 Task: Create a section Hurry Scurry and in the section, add a milestone Release Management Implementation in the project BioTech
Action: Mouse moved to (548, 521)
Screenshot: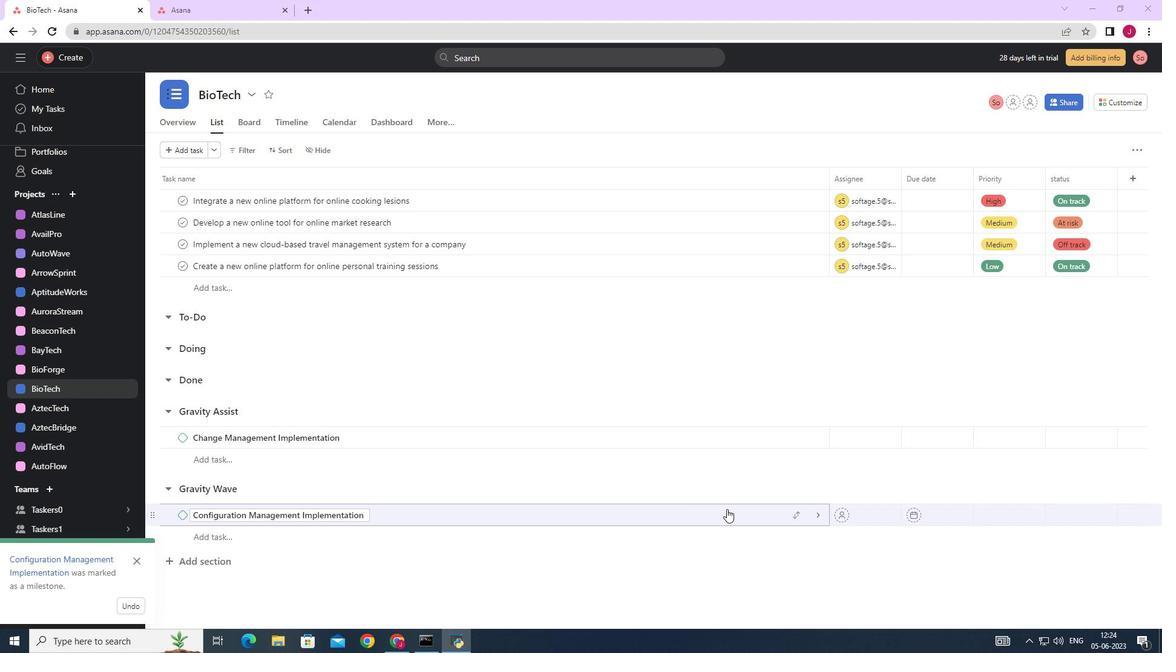 
Action: Mouse scrolled (635, 518) with delta (0, 0)
Screenshot: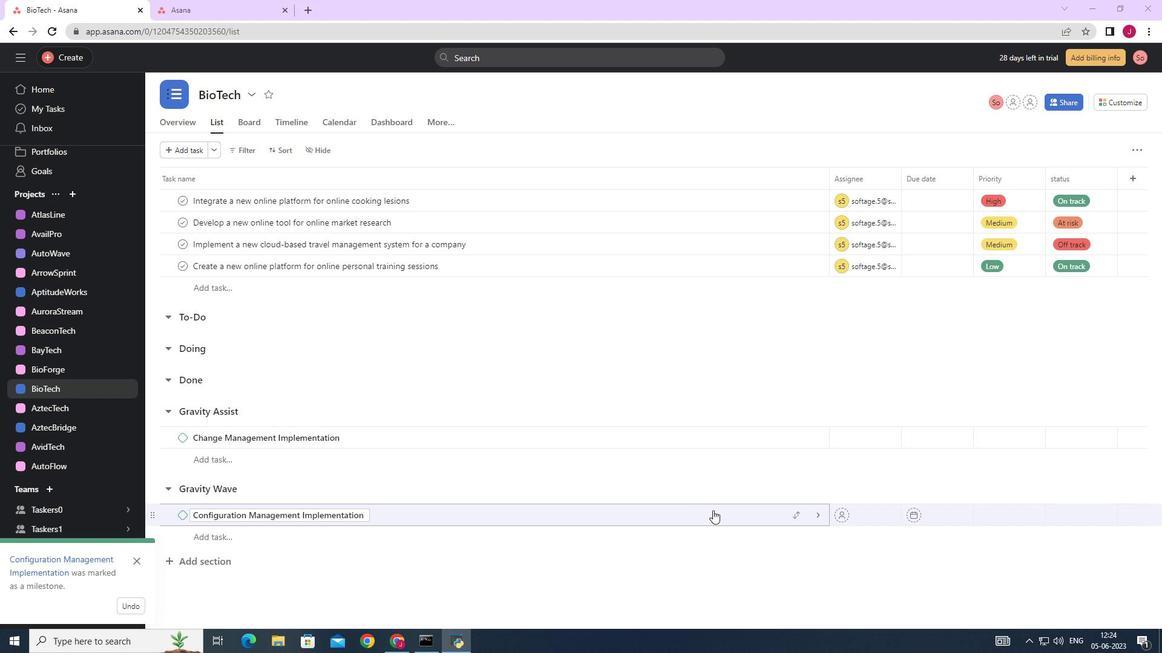 
Action: Mouse moved to (532, 521)
Screenshot: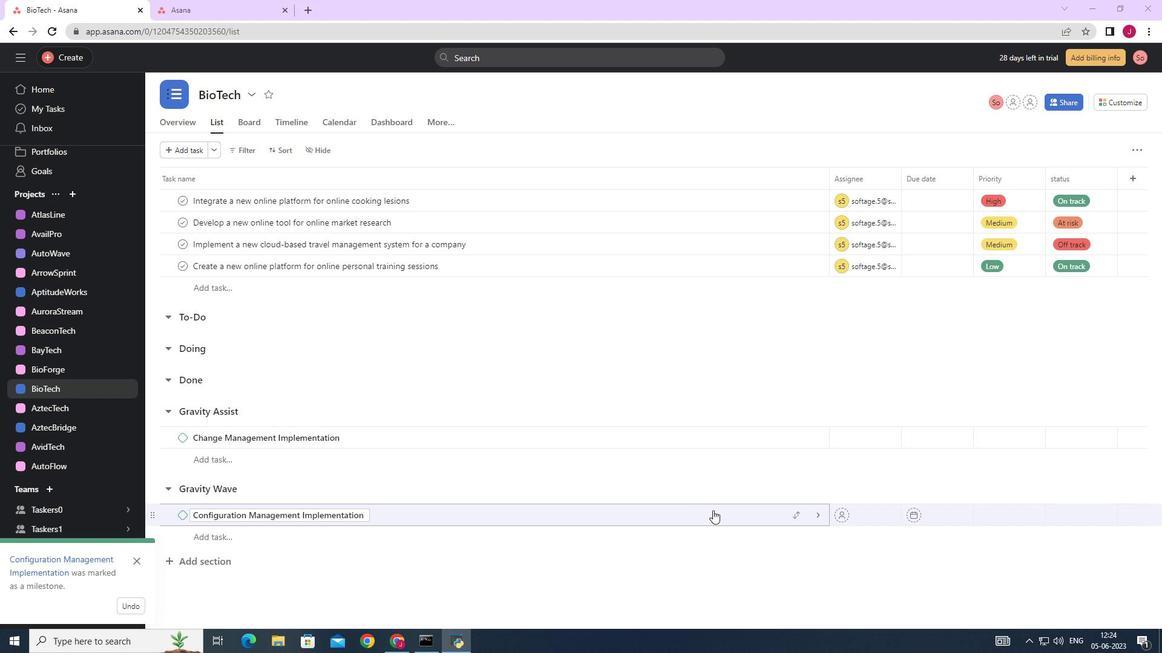 
Action: Mouse scrolled (596, 521) with delta (0, 0)
Screenshot: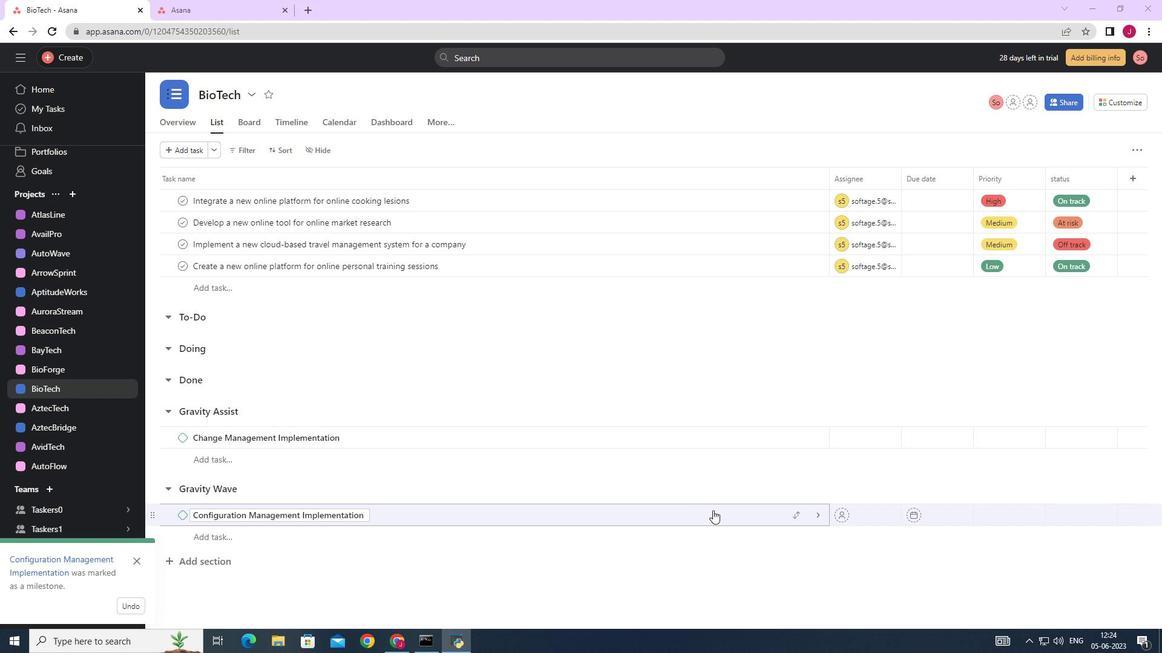 
Action: Mouse moved to (518, 521)
Screenshot: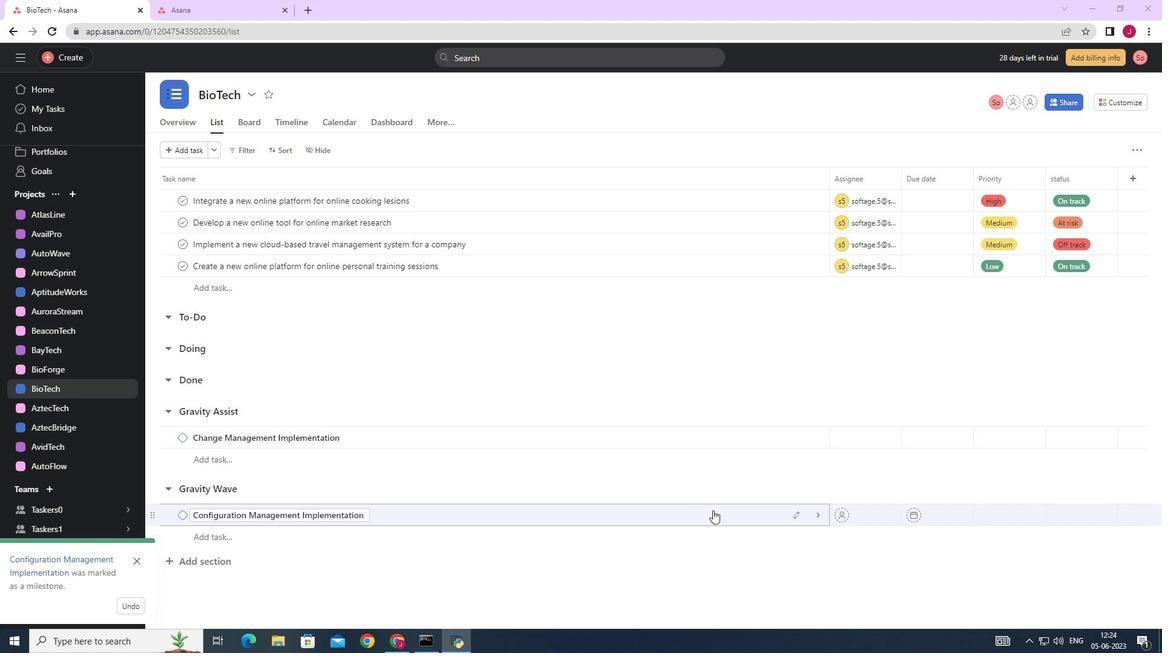 
Action: Mouse scrolled (563, 521) with delta (0, 0)
Screenshot: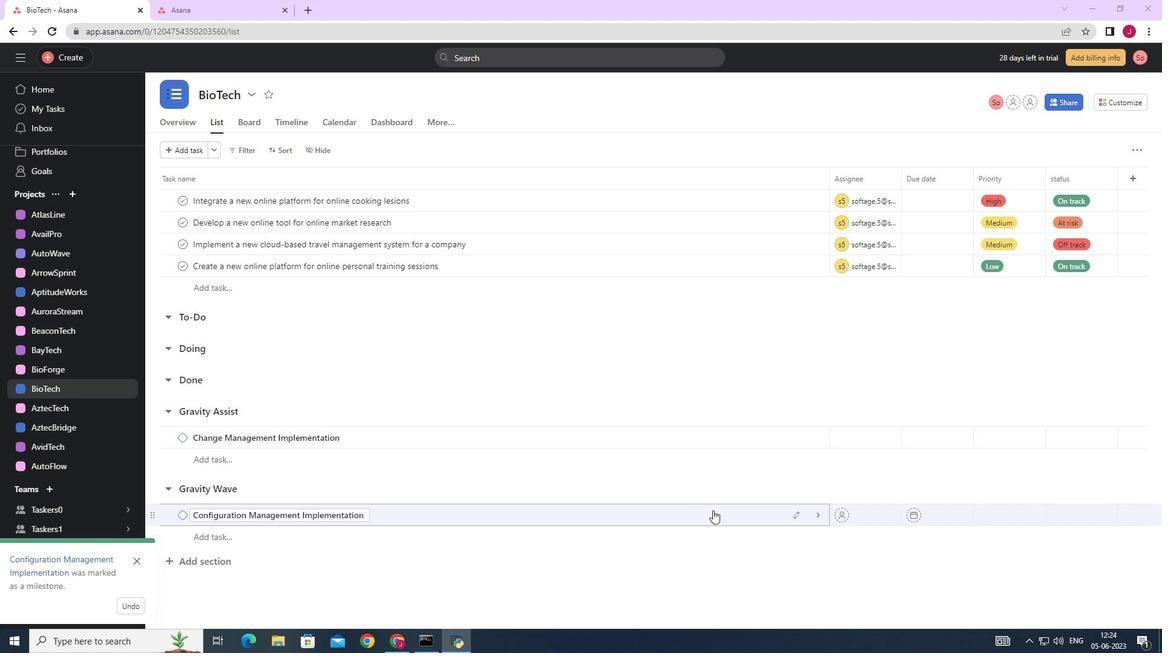 
Action: Mouse moved to (503, 523)
Screenshot: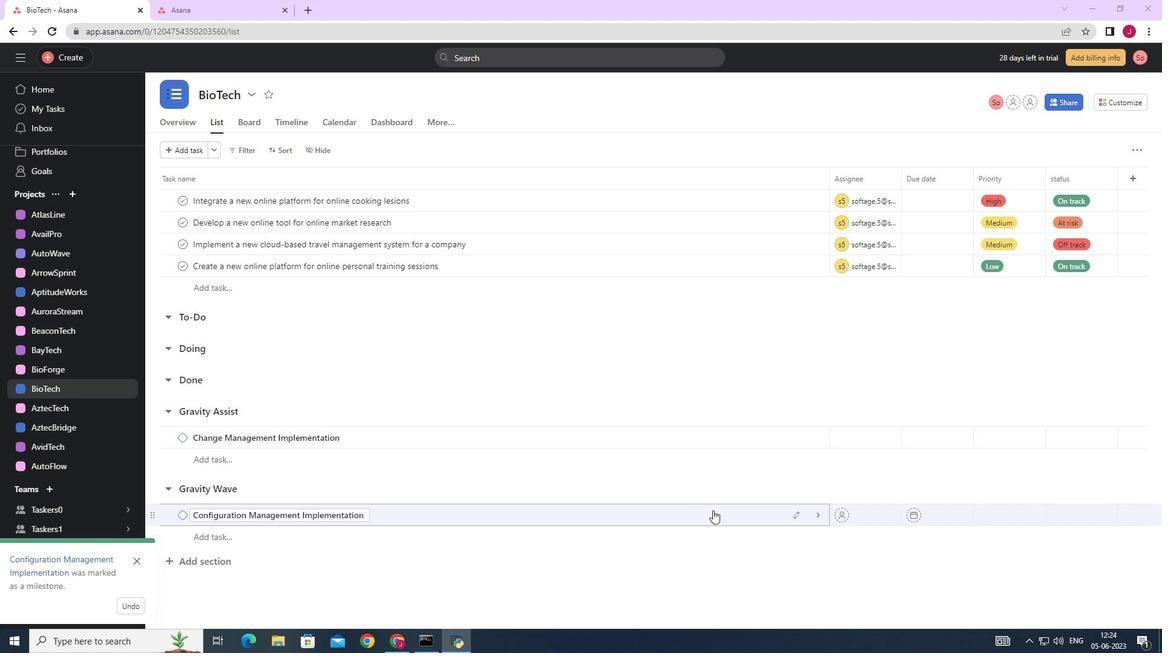 
Action: Mouse scrolled (532, 521) with delta (0, 0)
Screenshot: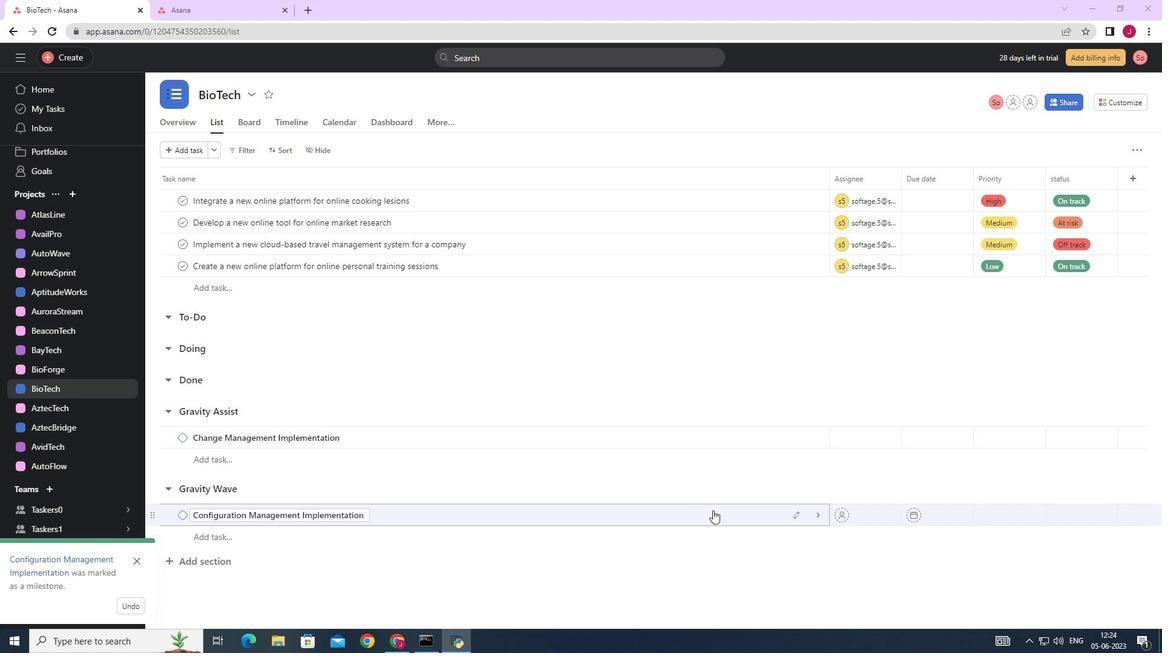 
Action: Mouse moved to (452, 529)
Screenshot: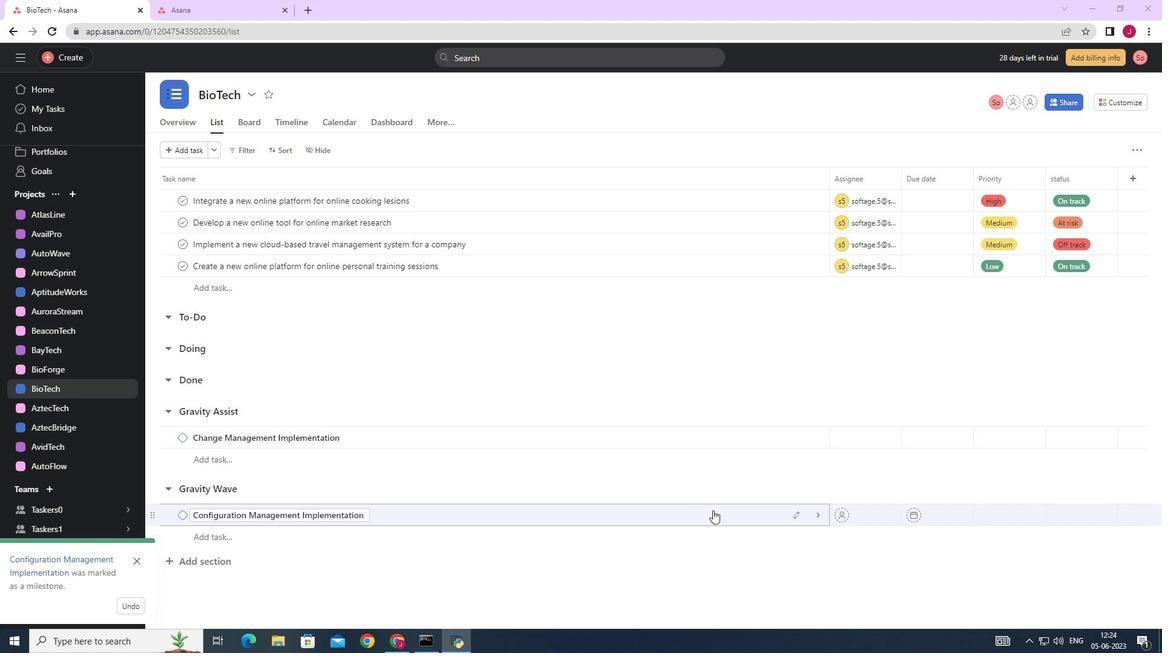 
Action: Mouse scrolled (503, 523) with delta (0, 0)
Screenshot: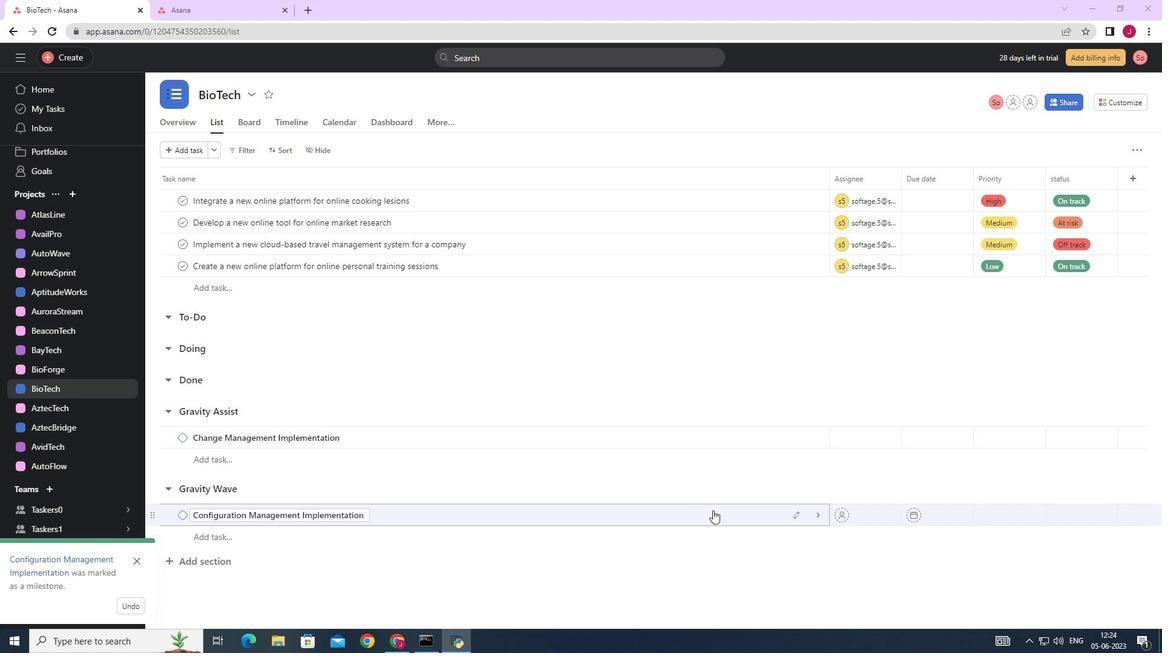 
Action: Mouse moved to (135, 558)
Screenshot: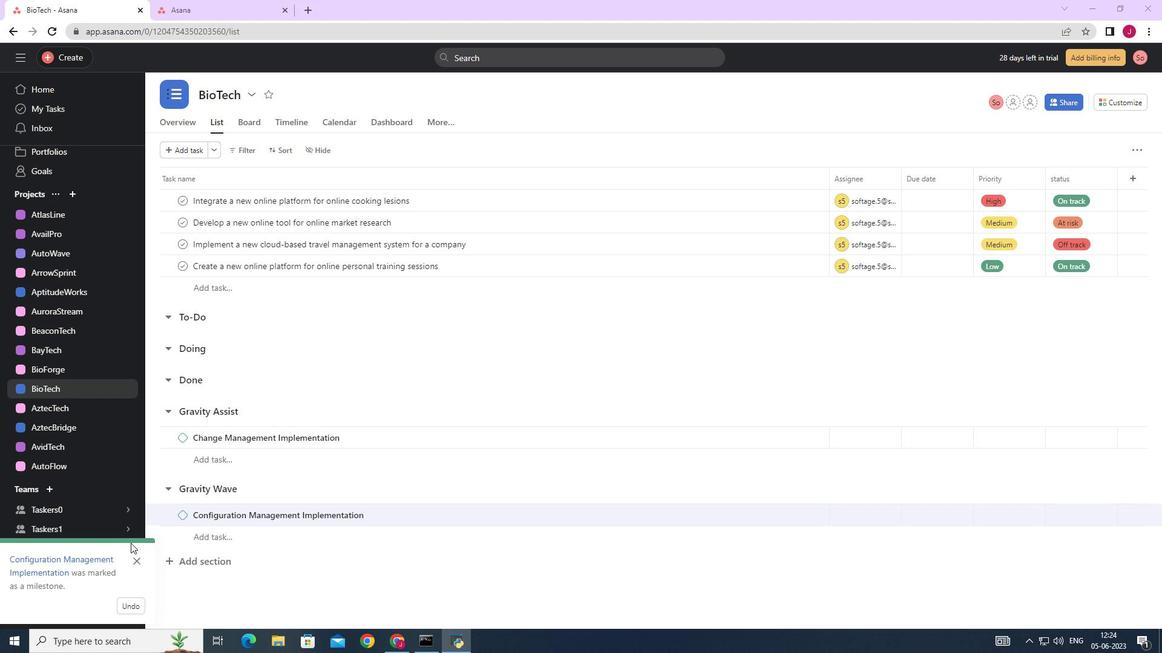
Action: Mouse pressed left at (135, 558)
Screenshot: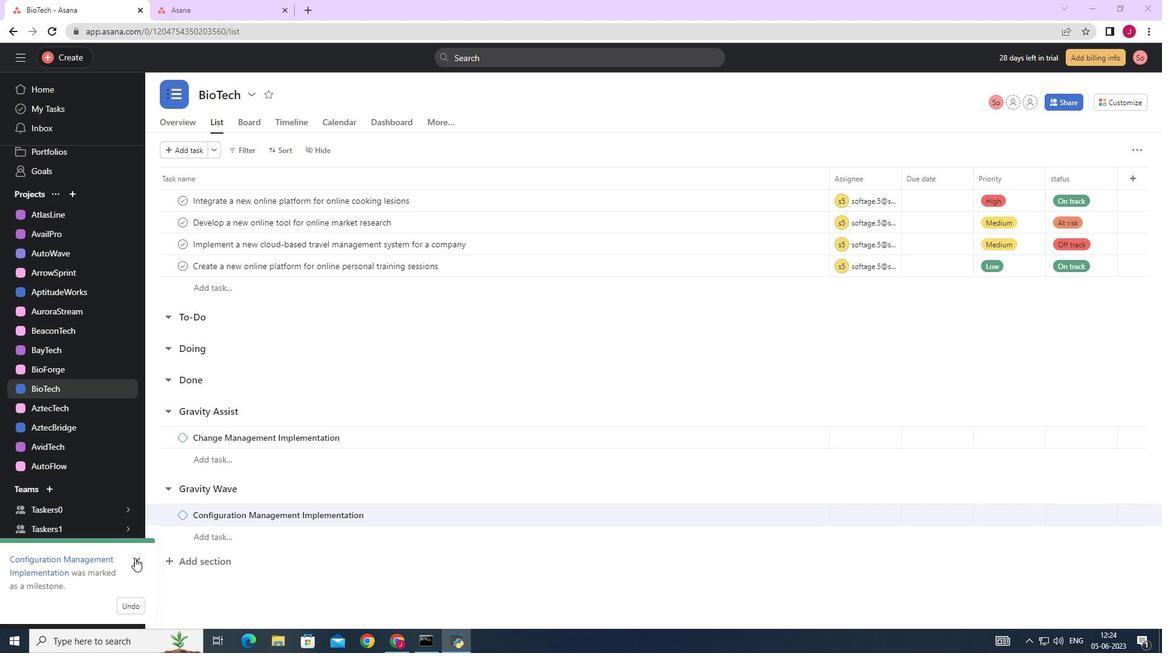 
Action: Mouse moved to (311, 531)
Screenshot: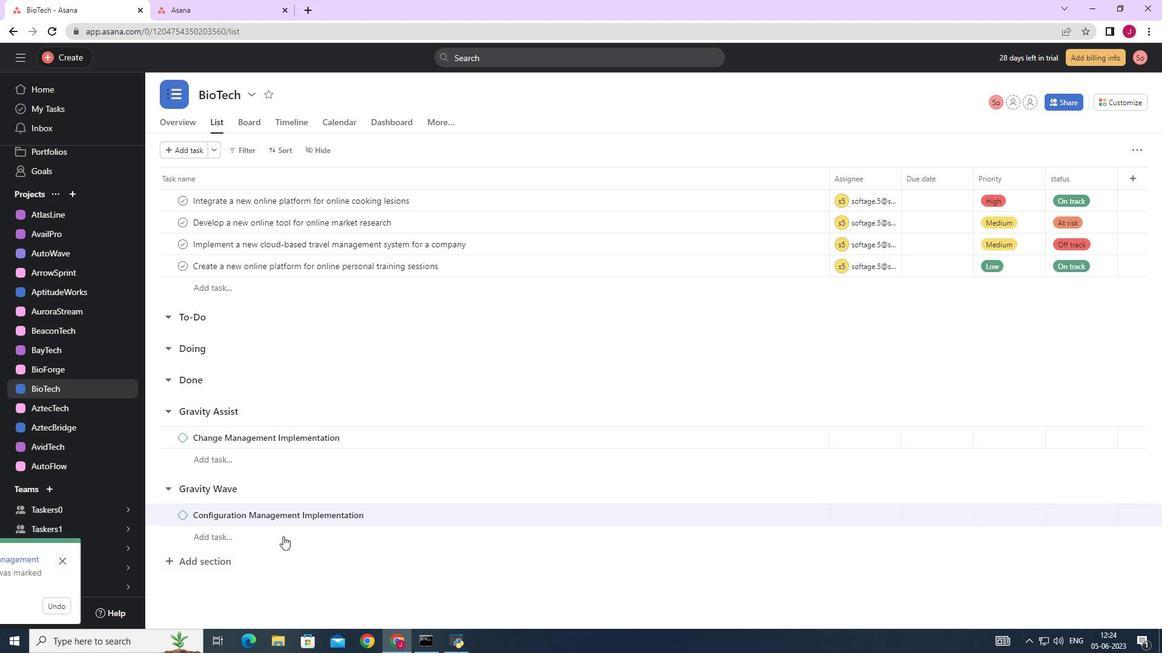 
Action: Mouse scrolled (311, 530) with delta (0, 0)
Screenshot: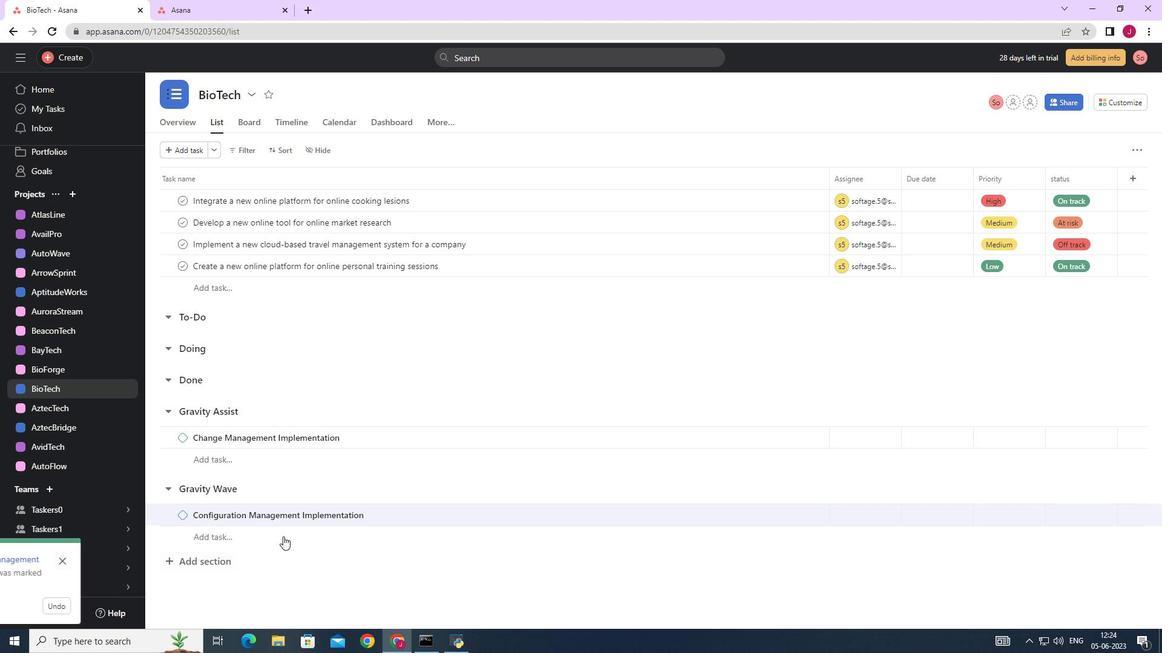 
Action: Mouse scrolled (311, 530) with delta (0, 0)
Screenshot: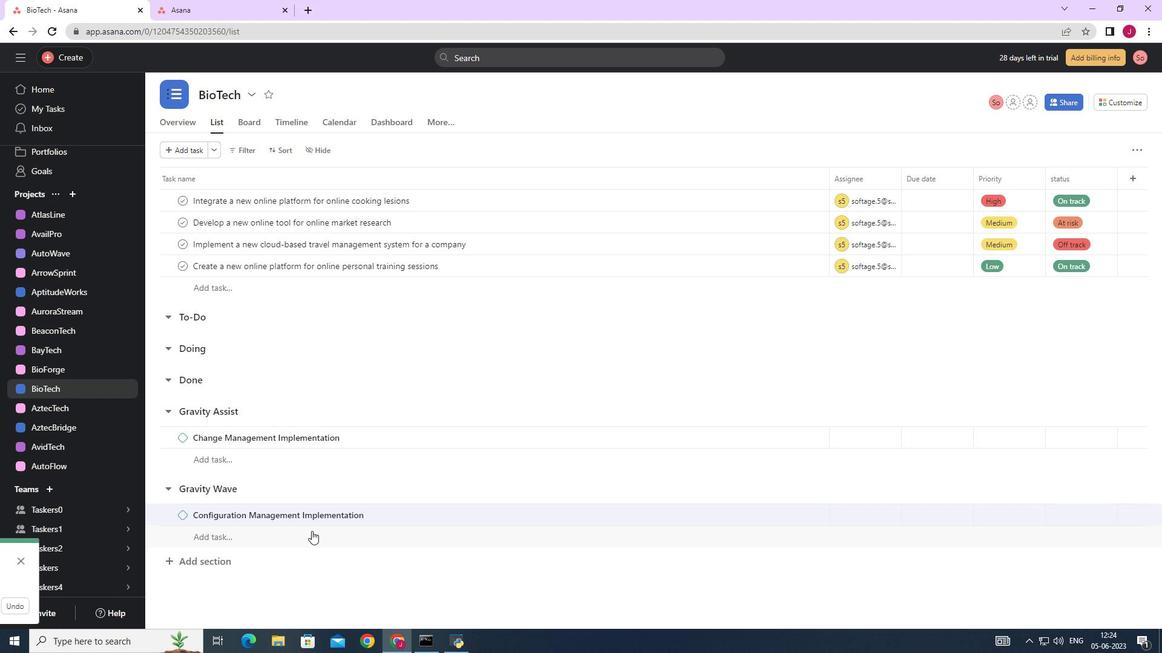 
Action: Mouse scrolled (311, 530) with delta (0, 0)
Screenshot: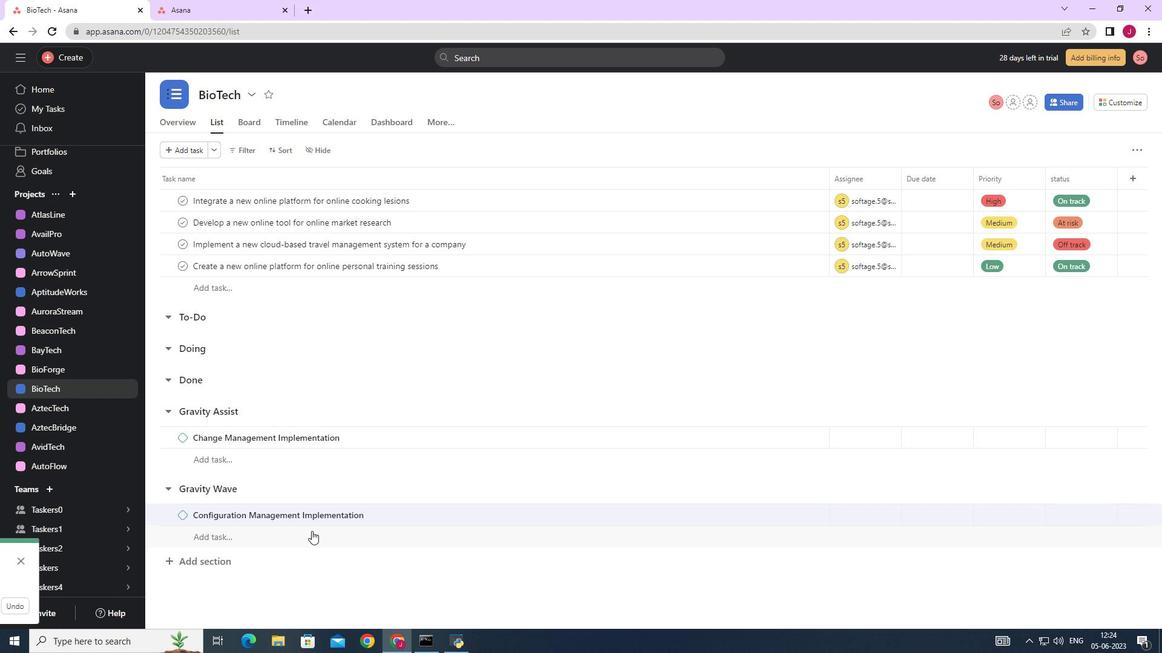 
Action: Mouse scrolled (311, 530) with delta (0, 0)
Screenshot: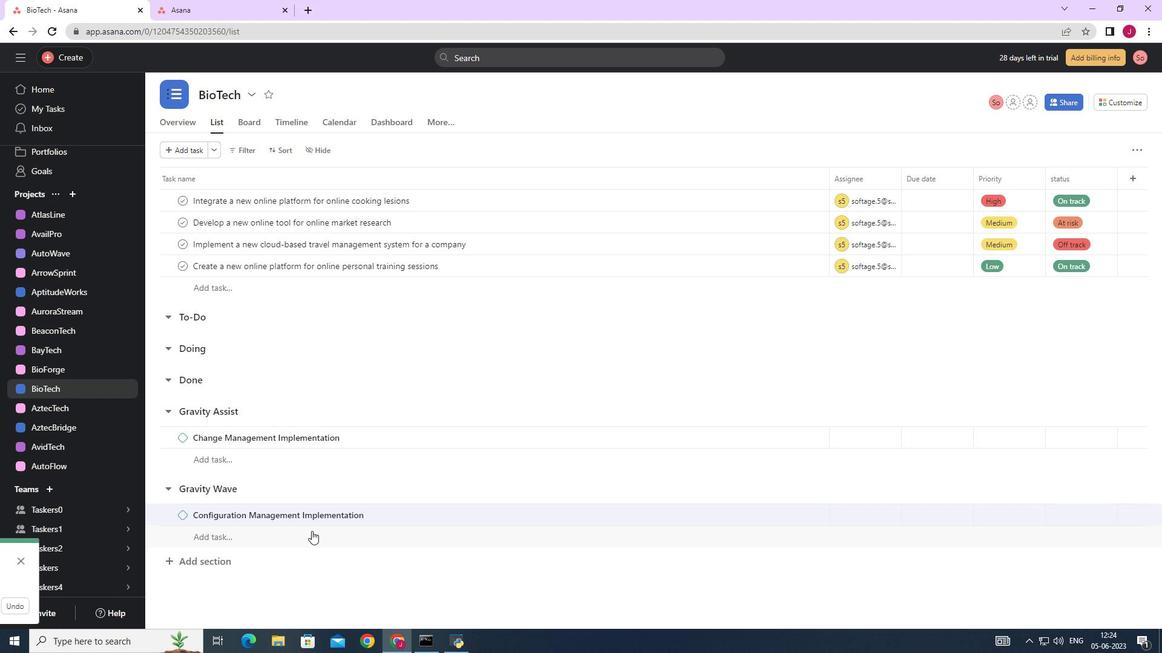 
Action: Mouse scrolled (311, 530) with delta (0, 0)
Screenshot: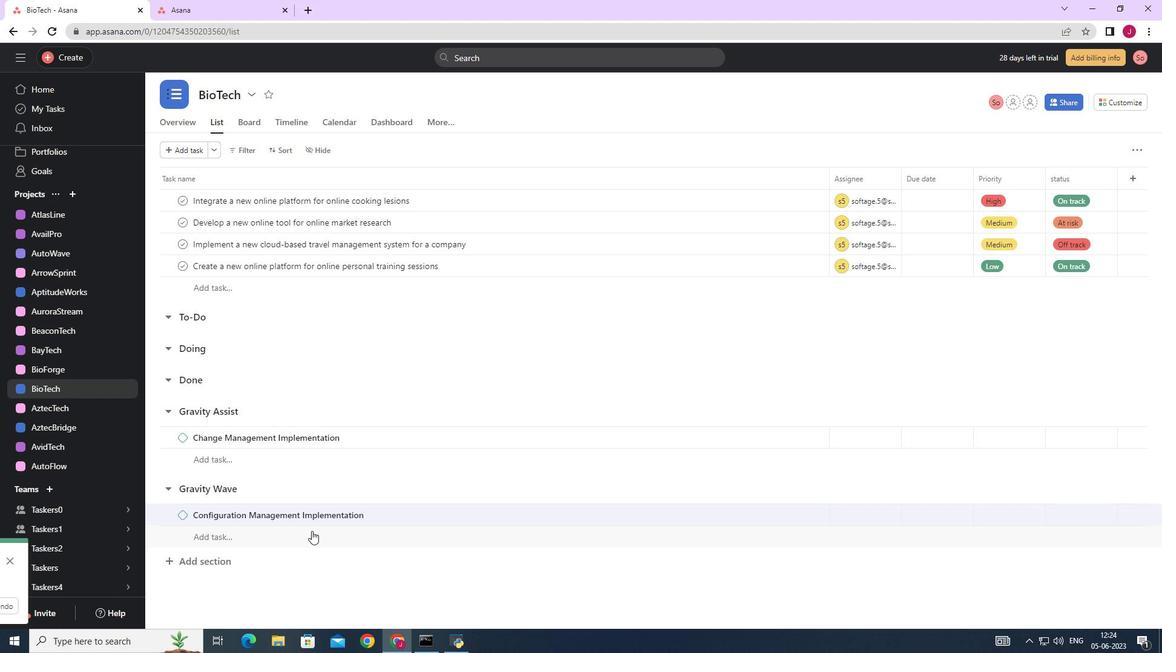 
Action: Mouse moved to (220, 562)
Screenshot: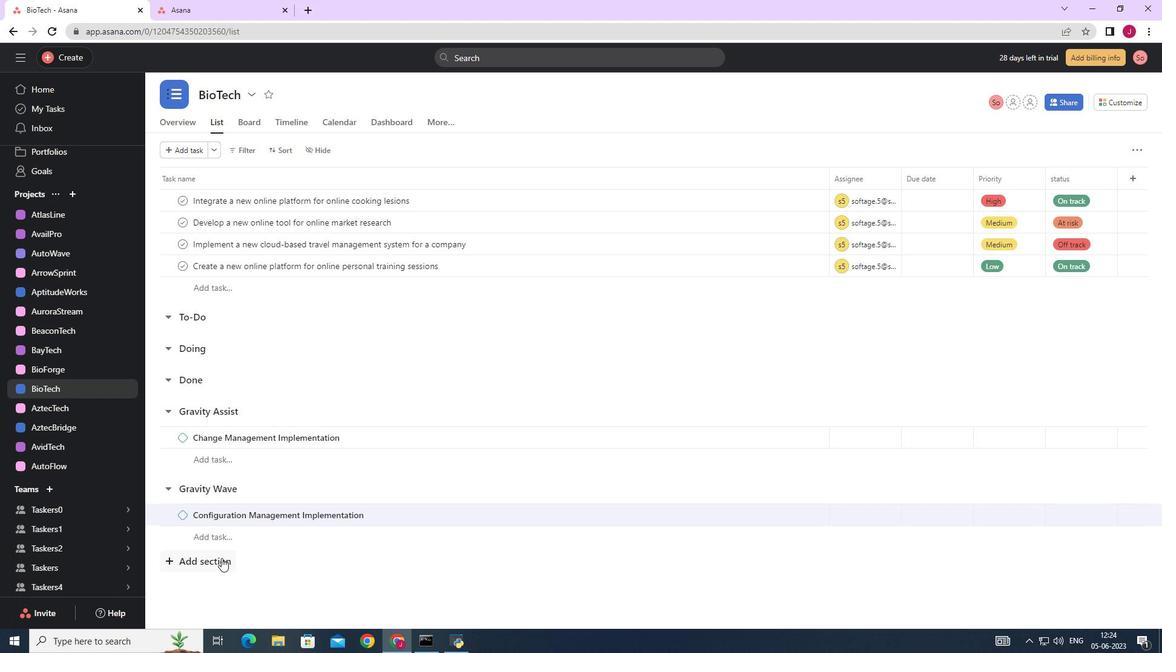 
Action: Mouse pressed left at (220, 562)
Screenshot: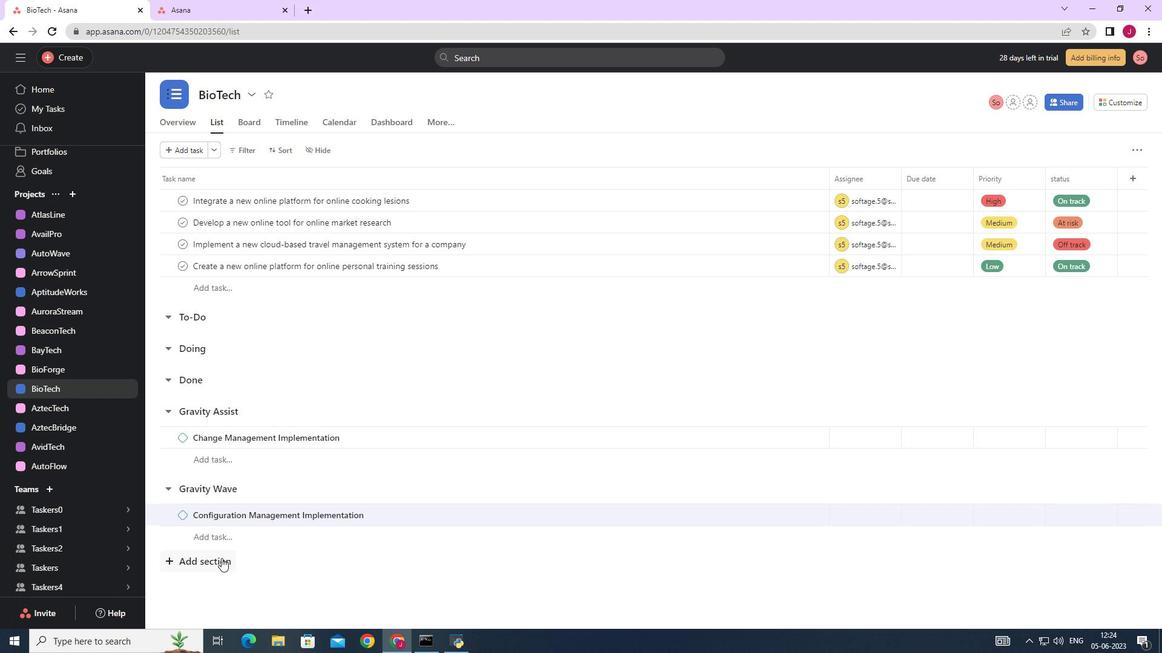 
Action: Key pressed <Key.caps_lock>H<Key.caps_lock>urry<Key.space><Key.caps_lock>S<Key.caps_lock>c<Key.backspace>curry<Key.space><Key.enter><Key.caps_lock>R<Key.caps_lock>elease<Key.space><Key.caps_lock>M<Key.caps_lock>anagement<Key.space><Key.caps_lock>I<Key.caps_lock>mplementation
Screenshot: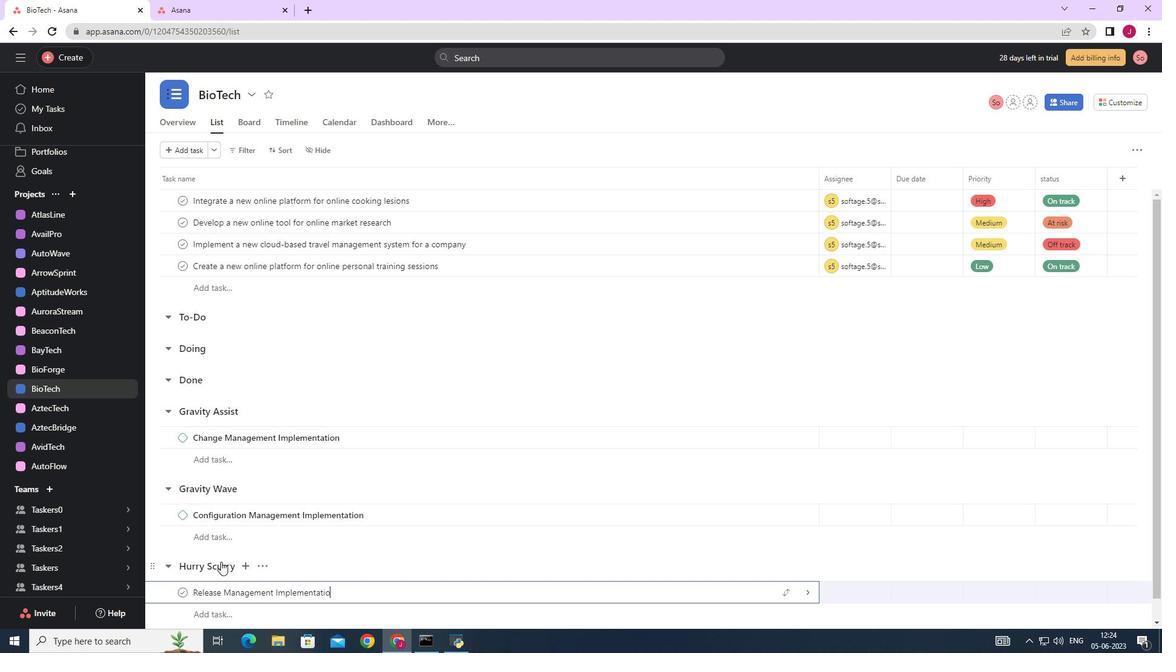 
Action: Mouse moved to (806, 594)
Screenshot: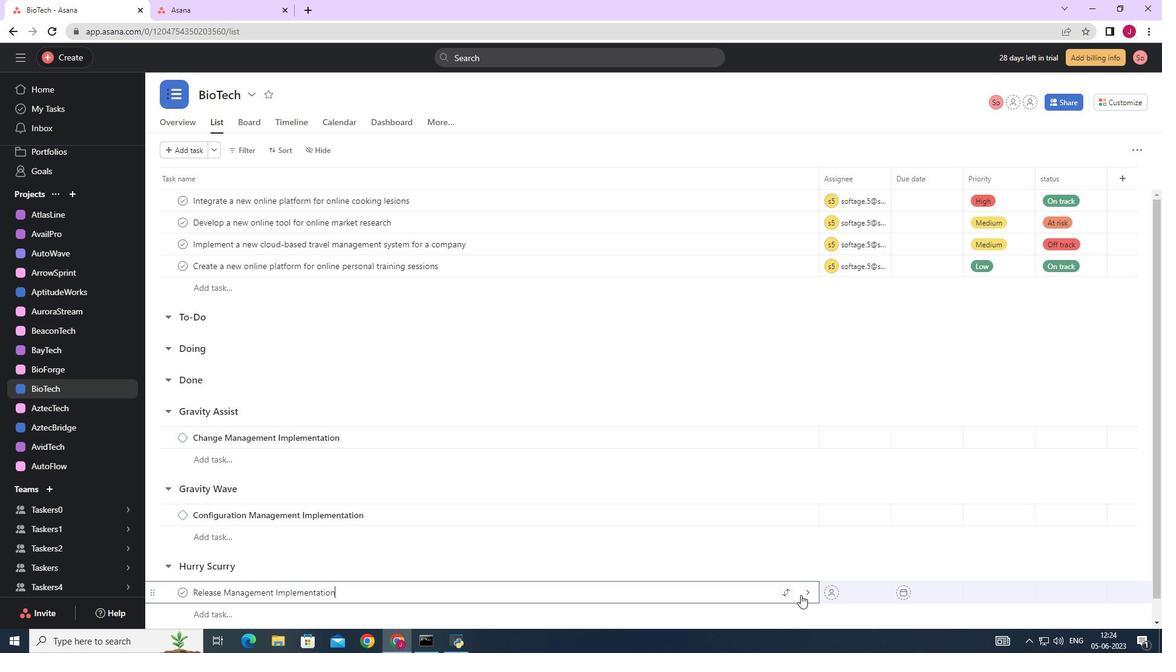 
Action: Mouse pressed left at (806, 594)
Screenshot: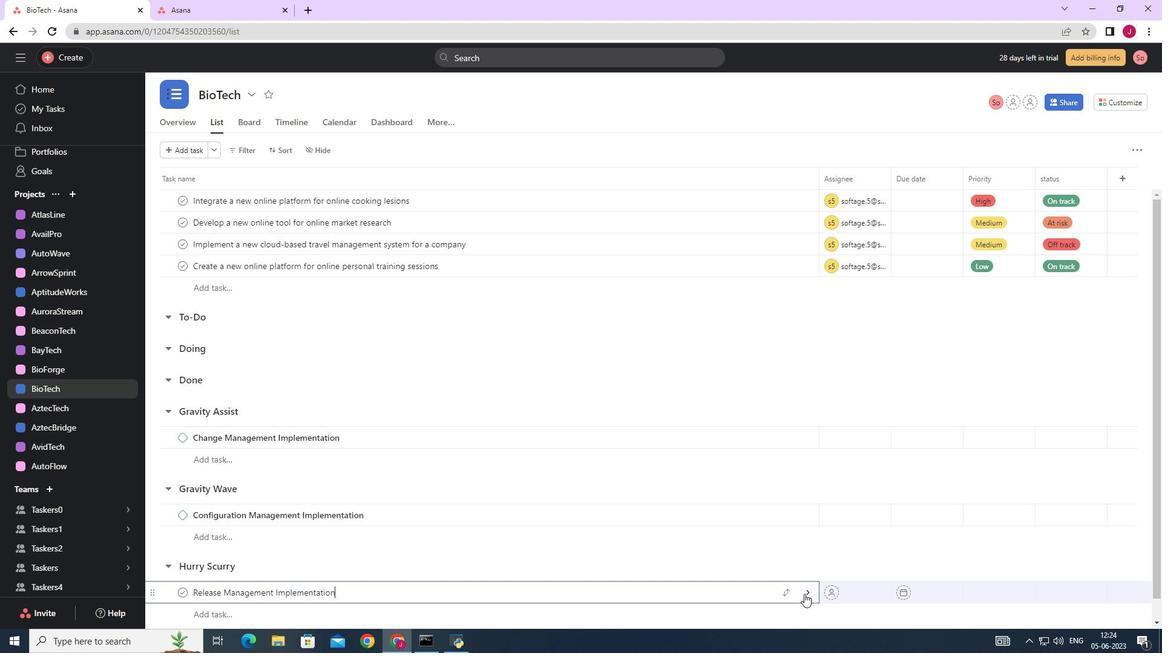 
Action: Mouse moved to (1114, 151)
Screenshot: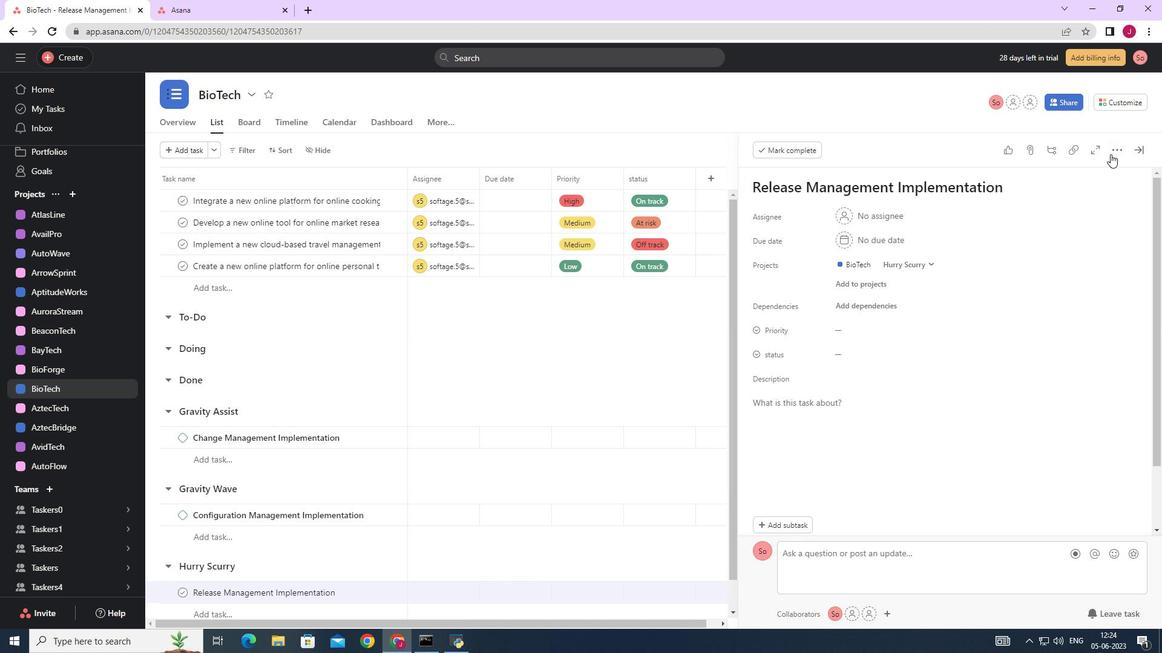 
Action: Mouse pressed left at (1114, 151)
Screenshot: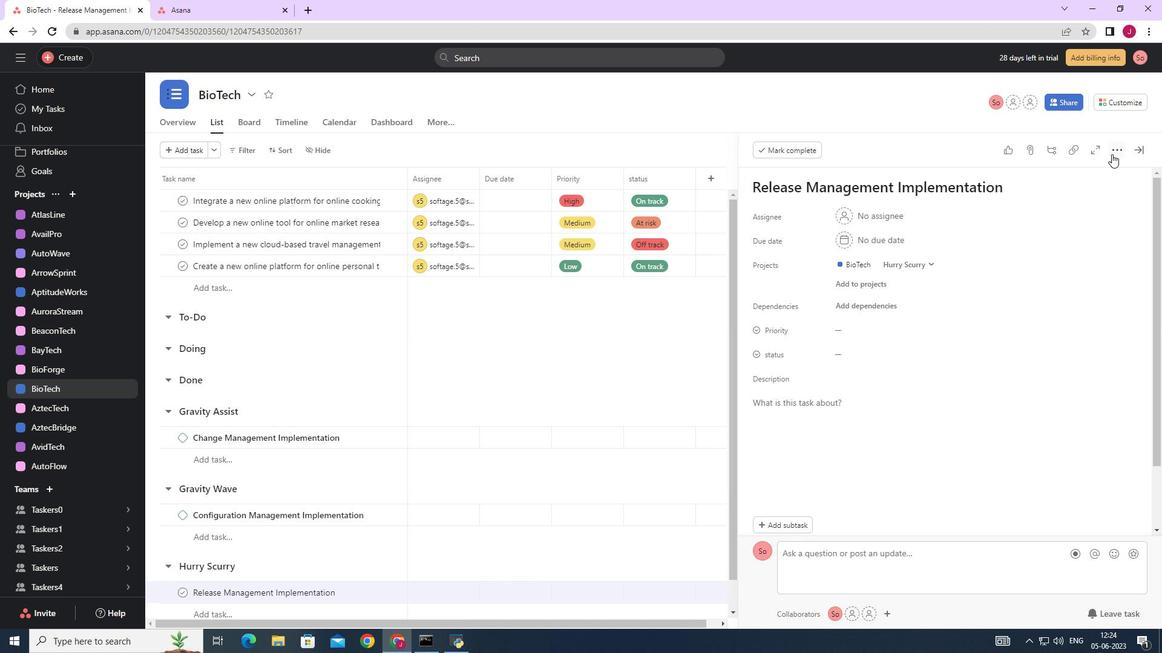 
Action: Mouse moved to (1024, 194)
Screenshot: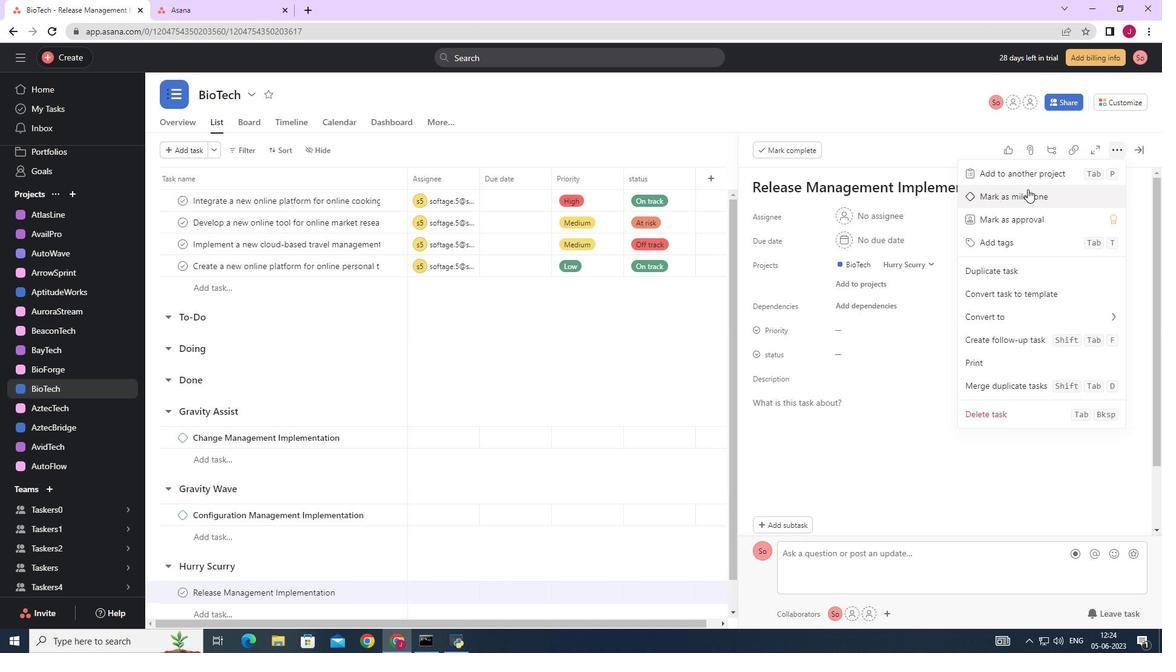 
Action: Mouse pressed left at (1024, 194)
Screenshot: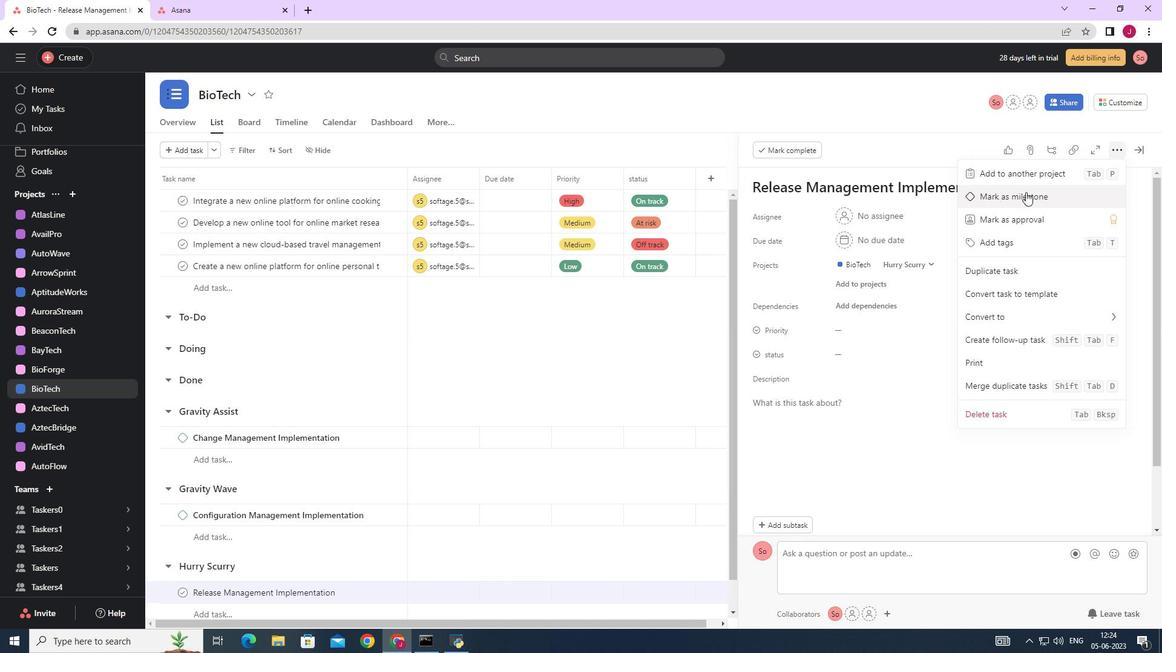 
Action: Mouse moved to (1141, 148)
Screenshot: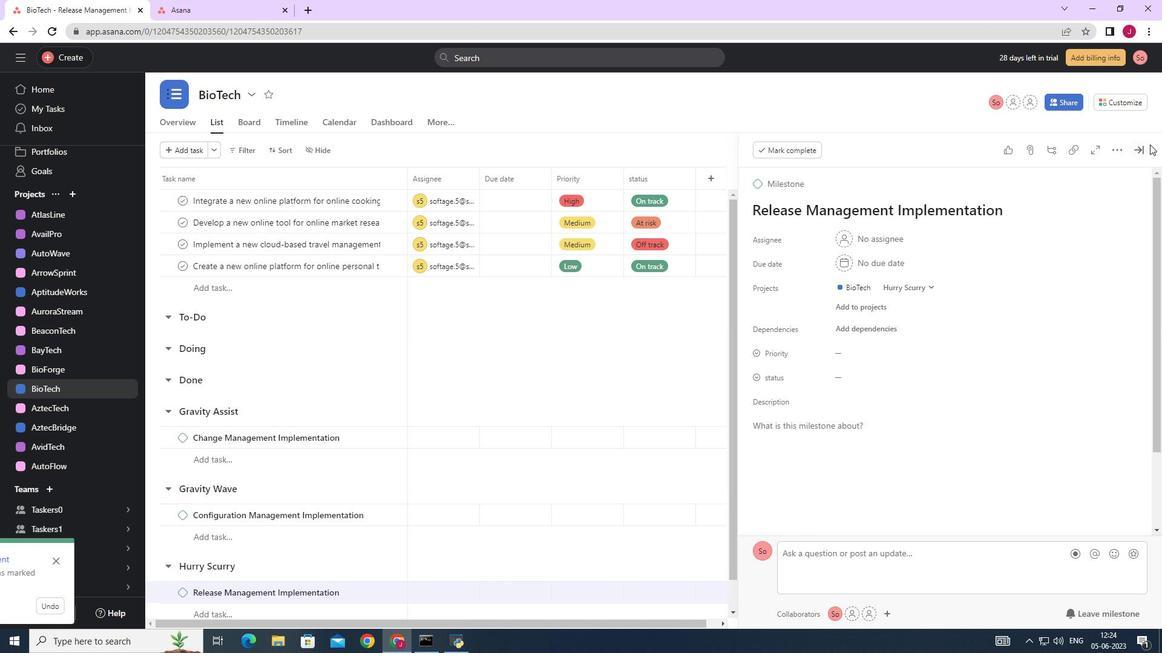 
Action: Mouse pressed left at (1141, 148)
Screenshot: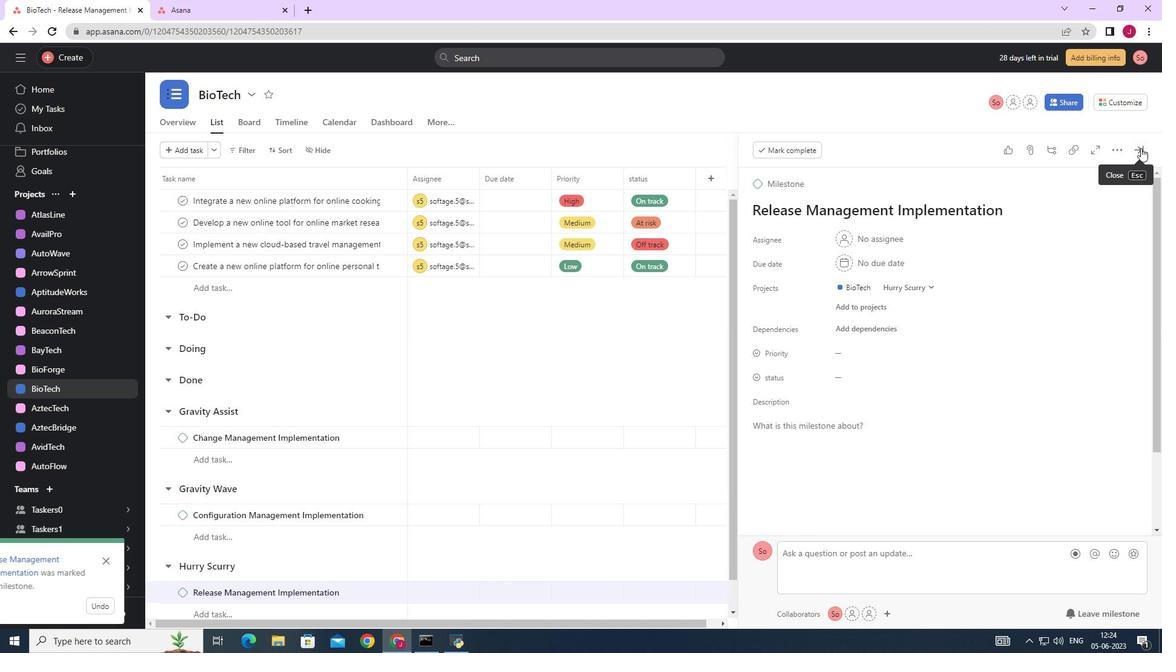 
Action: Mouse moved to (1128, 148)
Screenshot: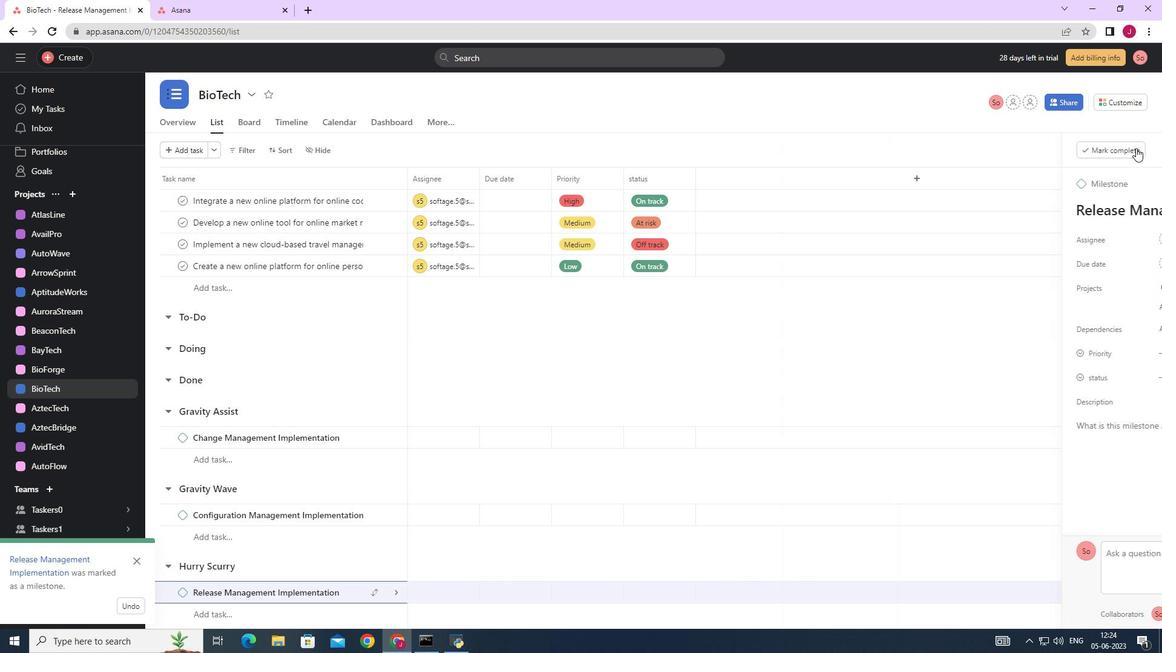 
